 Task: In the  document Kindergarten.epub Use the tool word Count 'and display word count while typing' Create the translated copy of the document in  'Chinese (Simplified)' Change notification to  Comments for you
Action: Mouse moved to (269, 352)
Screenshot: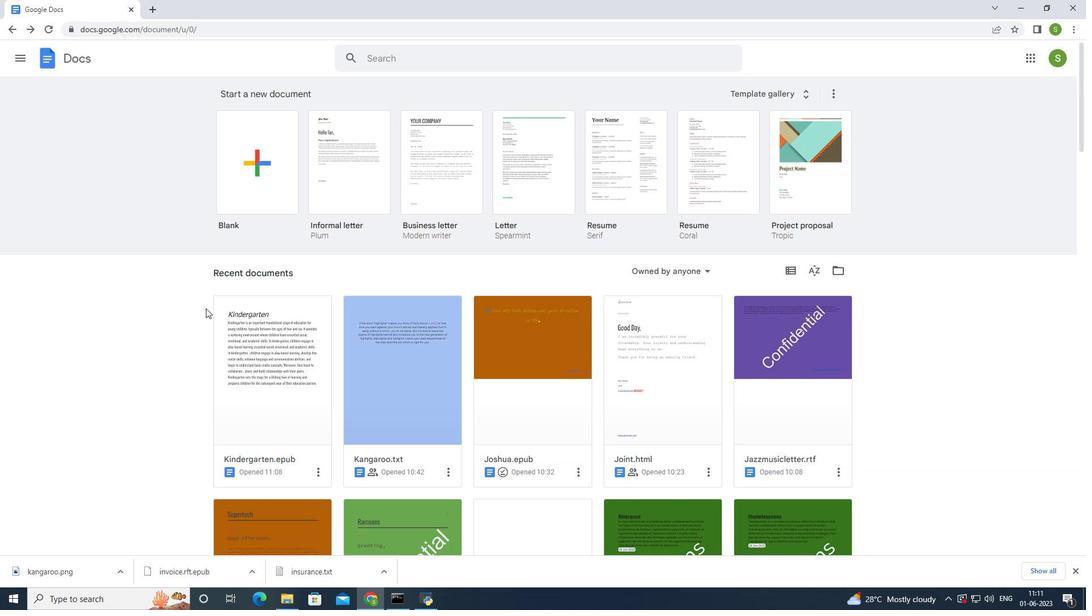 
Action: Mouse pressed left at (269, 352)
Screenshot: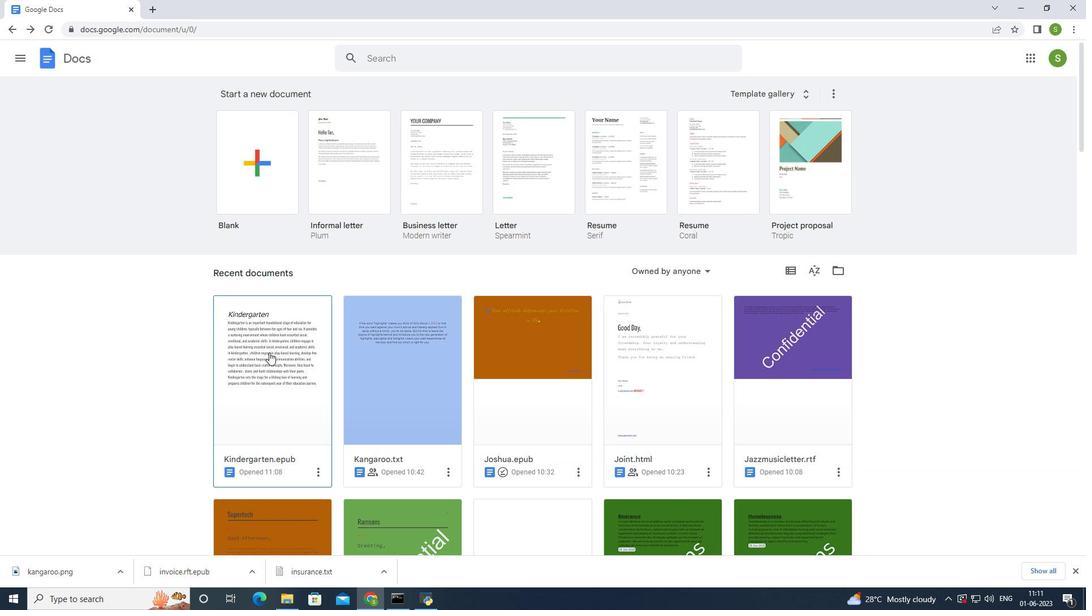 
Action: Mouse moved to (125, 69)
Screenshot: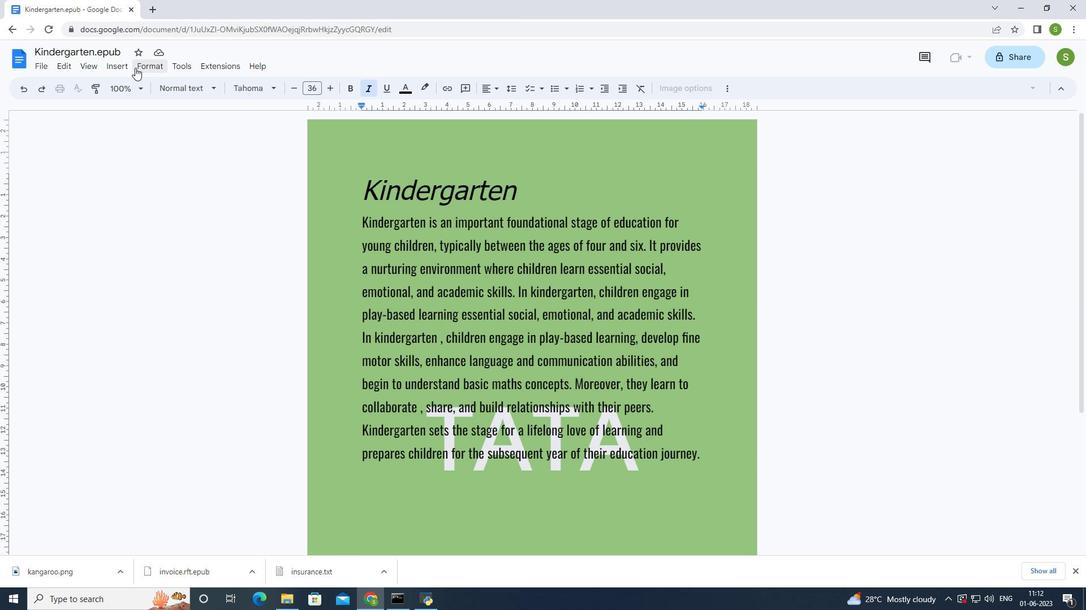 
Action: Mouse pressed left at (125, 69)
Screenshot: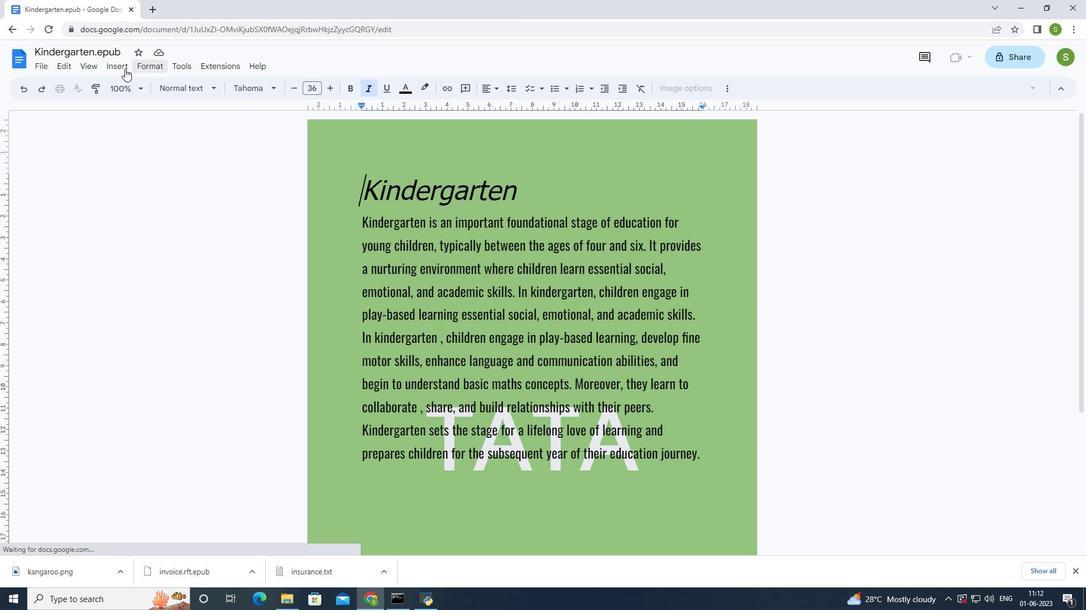 
Action: Mouse moved to (194, 105)
Screenshot: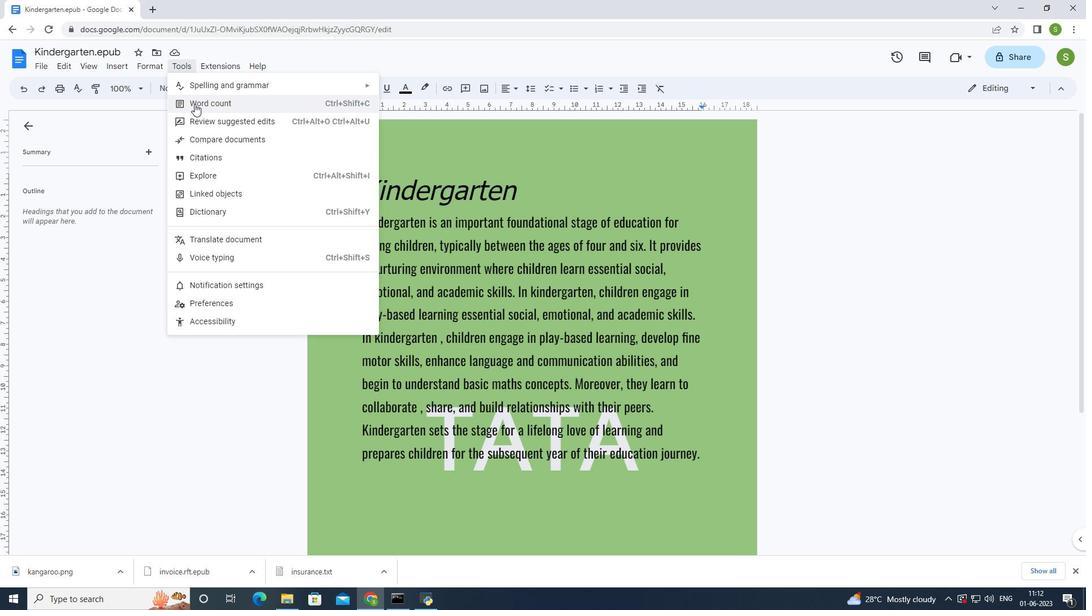 
Action: Mouse pressed left at (194, 105)
Screenshot: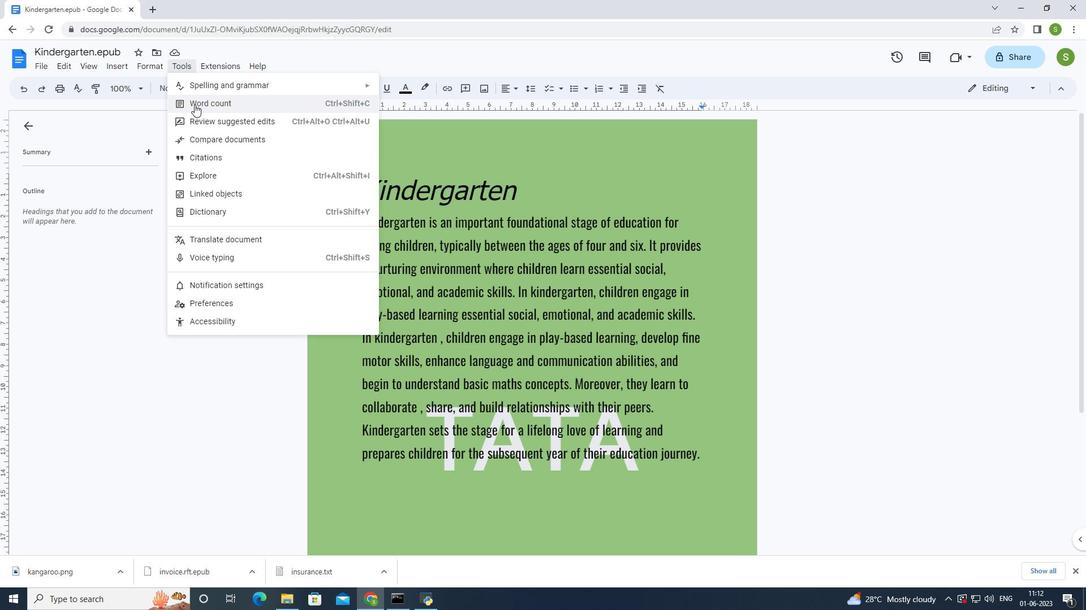 
Action: Mouse moved to (468, 349)
Screenshot: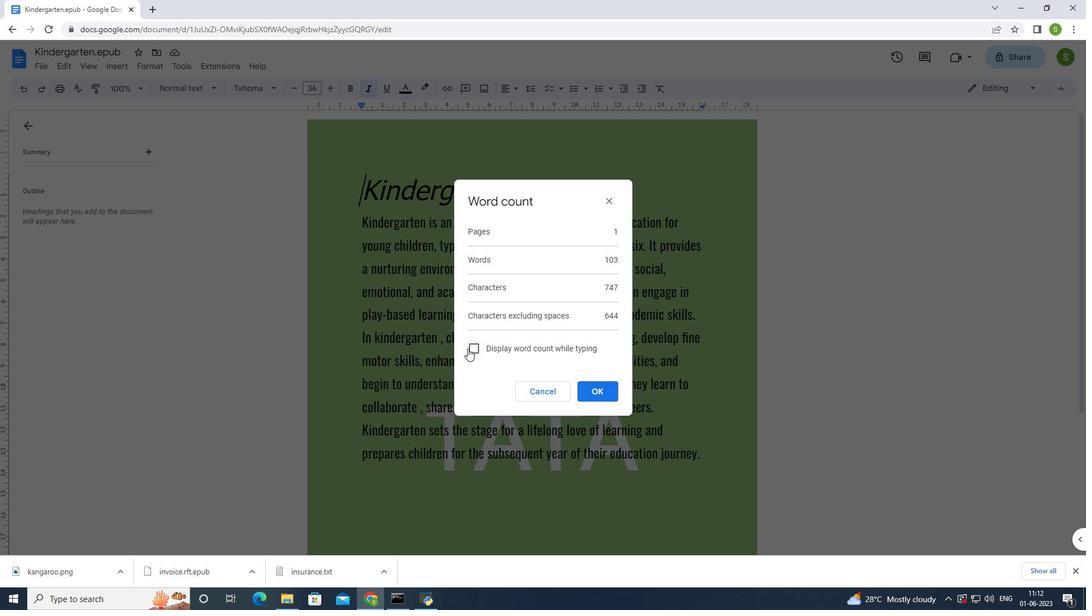 
Action: Mouse pressed left at (468, 349)
Screenshot: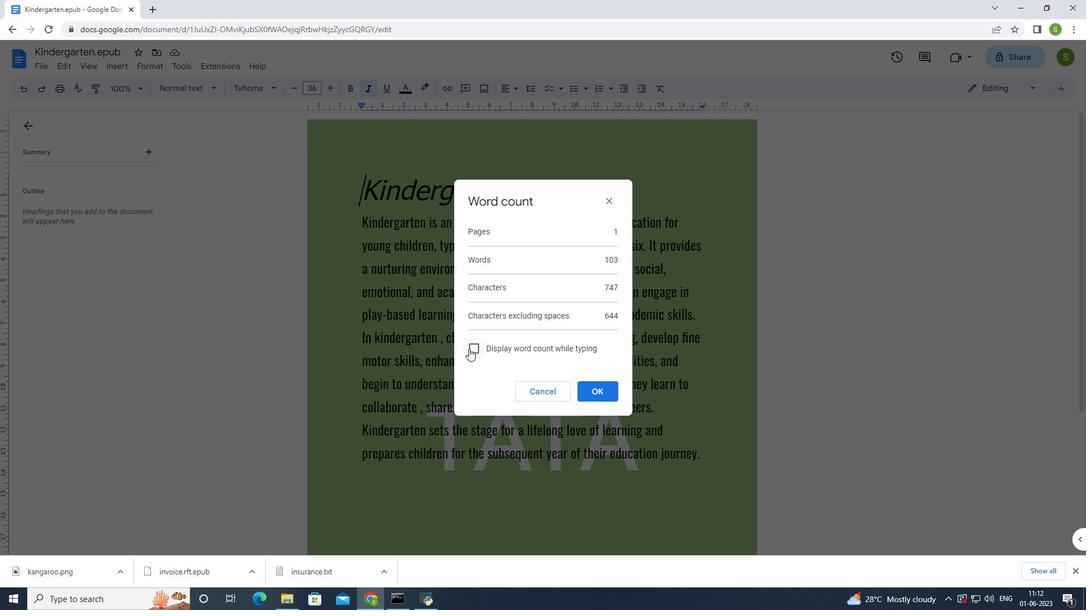 
Action: Mouse pressed left at (468, 349)
Screenshot: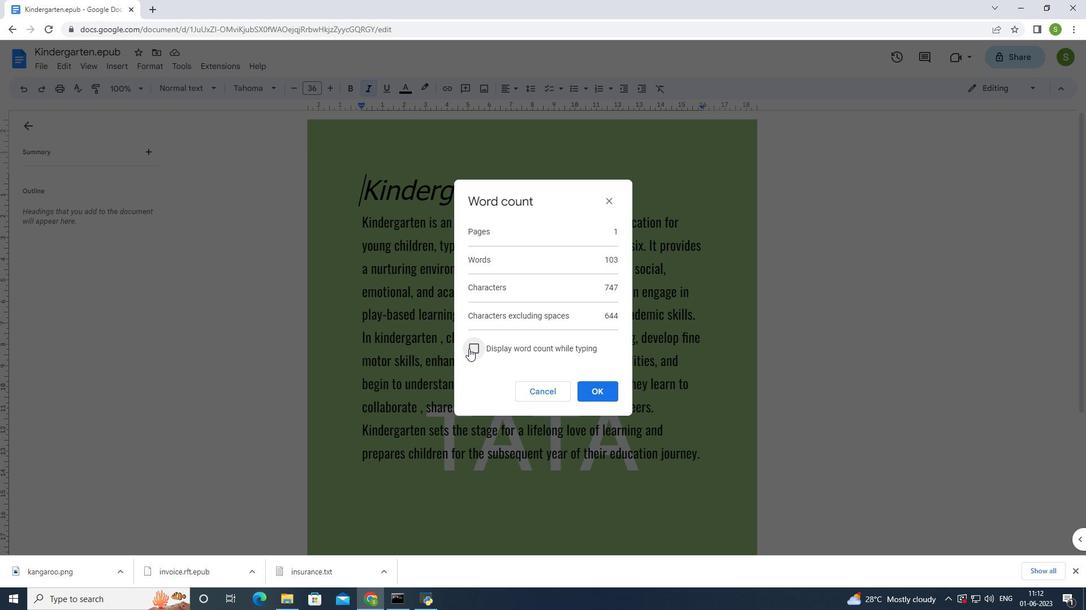
Action: Mouse moved to (470, 349)
Screenshot: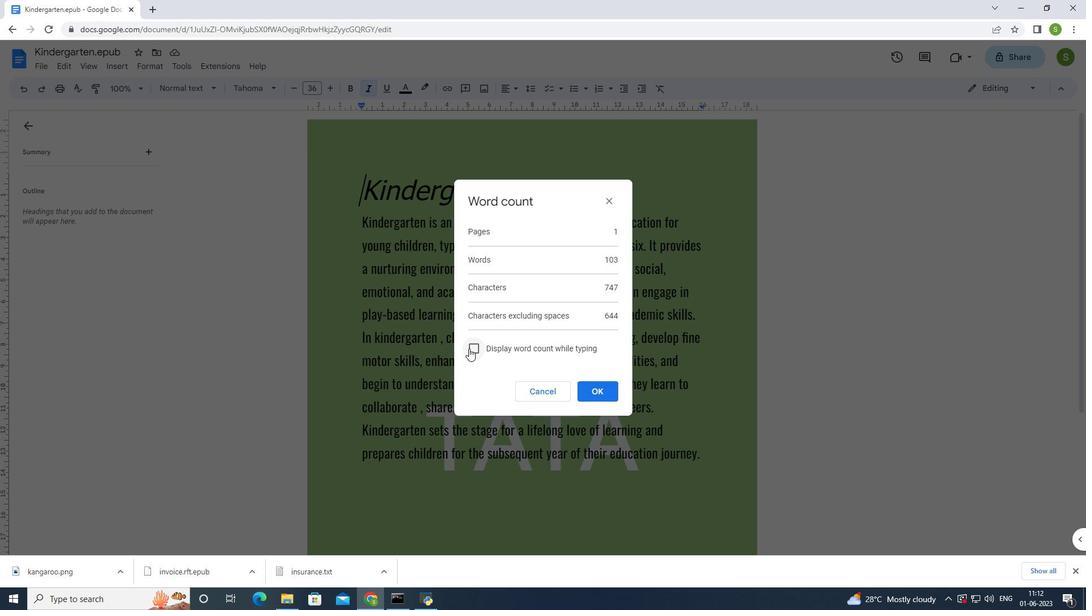 
Action: Mouse pressed left at (470, 349)
Screenshot: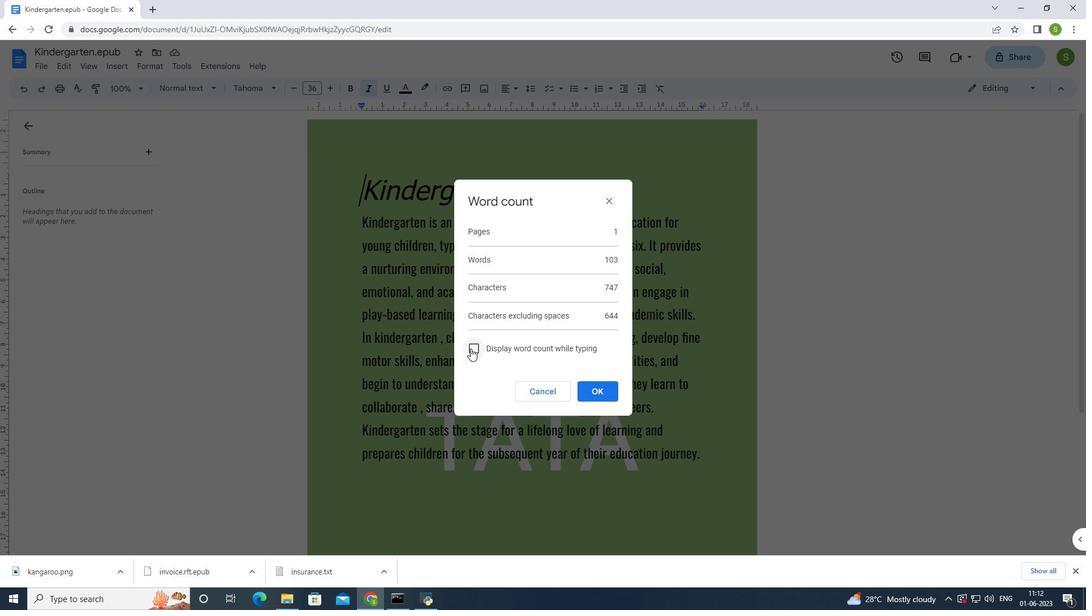 
Action: Mouse moved to (585, 386)
Screenshot: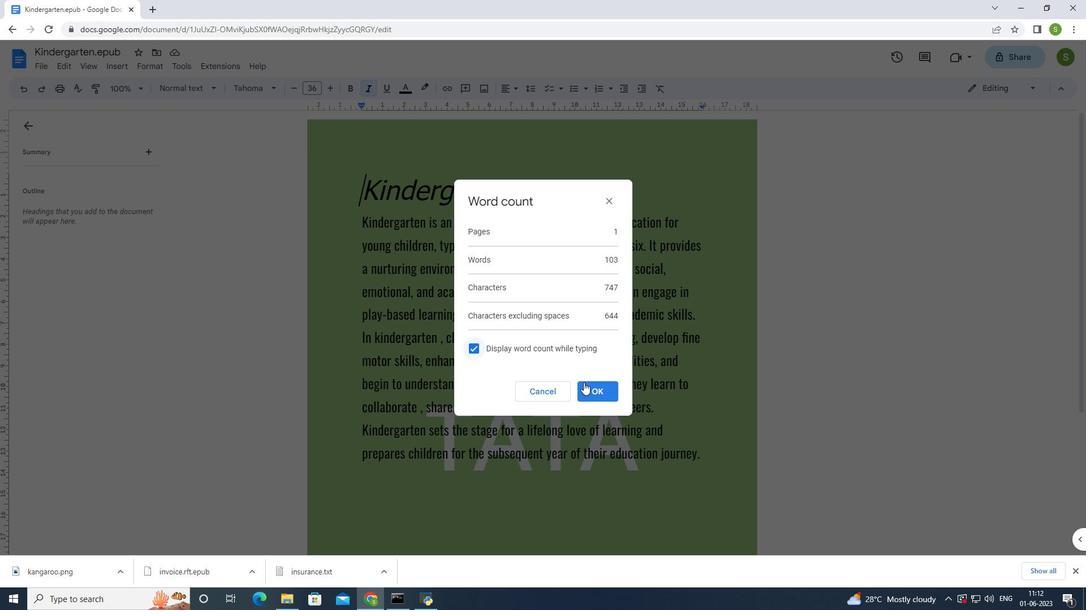 
Action: Mouse pressed left at (585, 386)
Screenshot: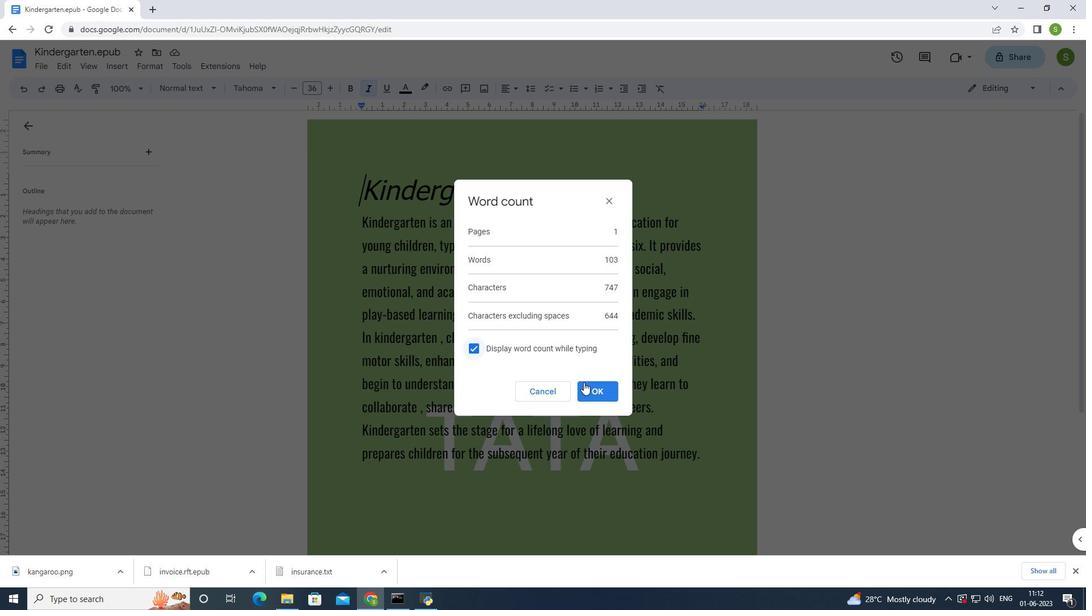 
Action: Mouse moved to (586, 388)
Screenshot: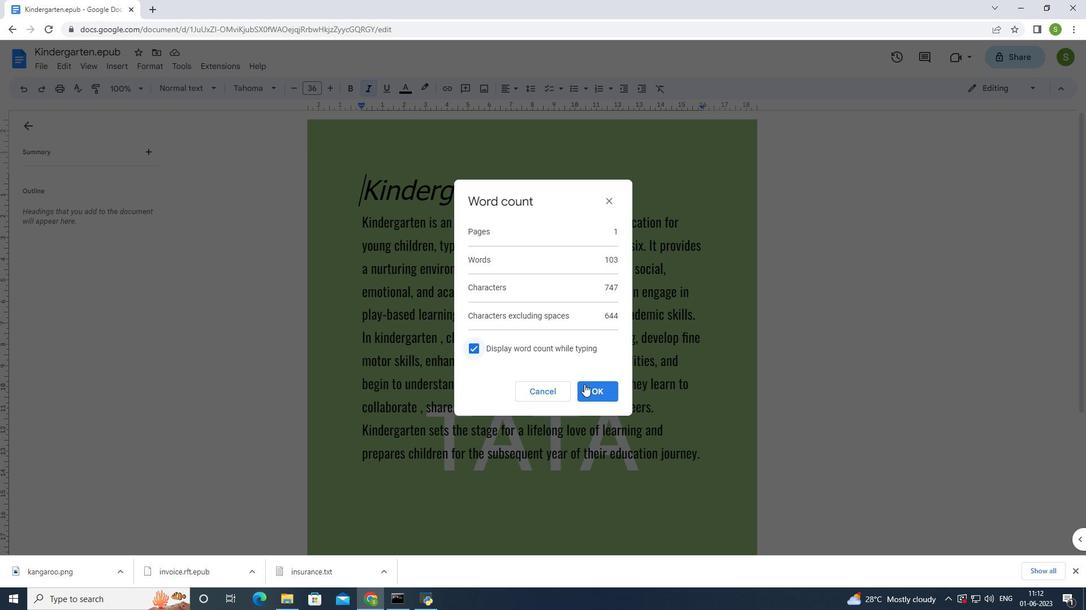 
Action: Mouse pressed left at (586, 388)
Screenshot: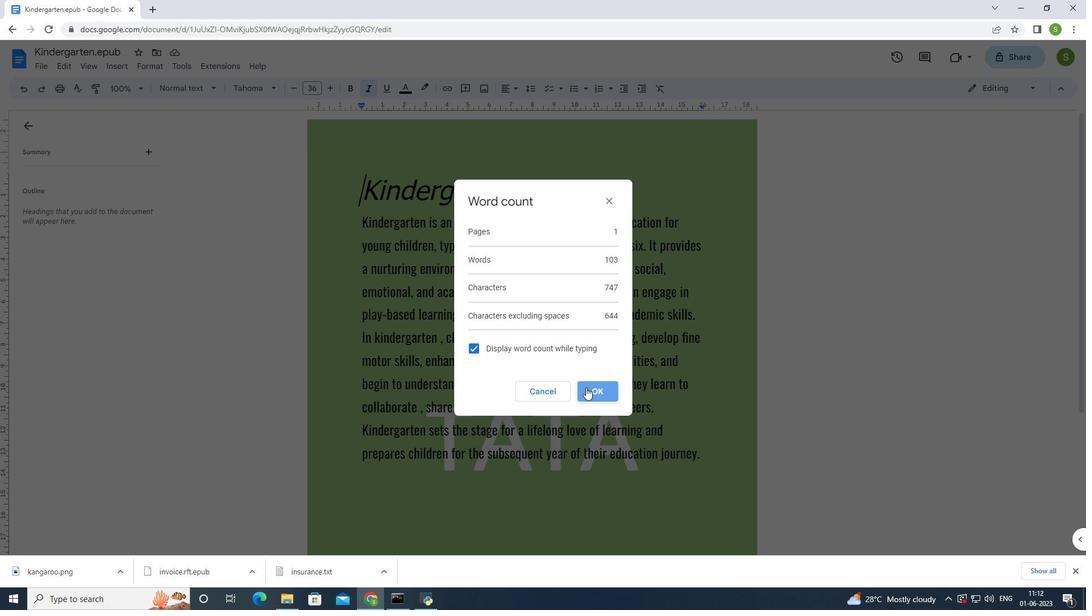 
Action: Mouse moved to (142, 68)
Screenshot: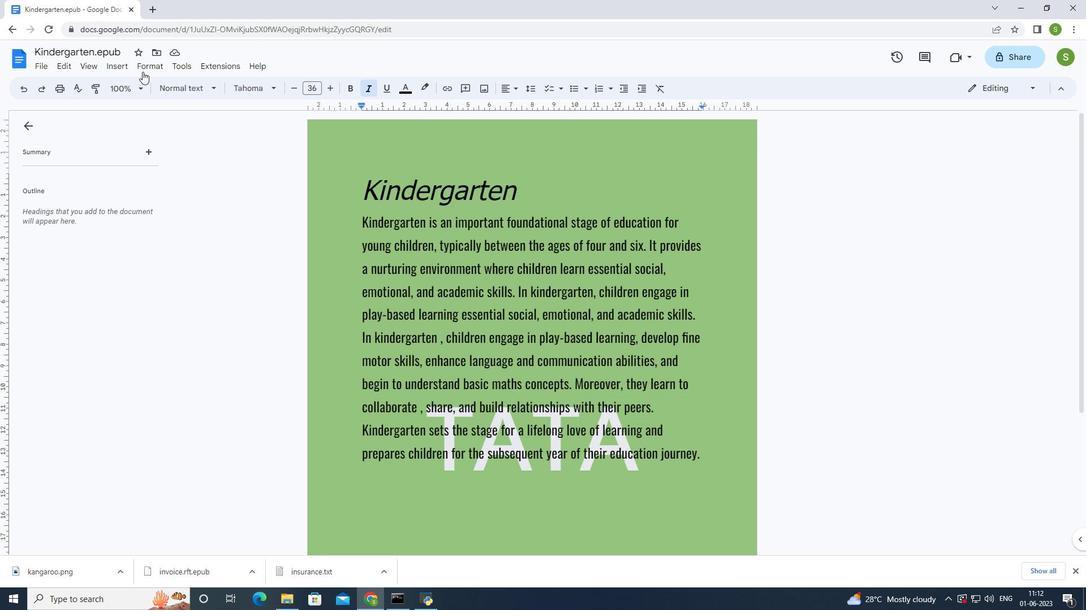 
Action: Mouse pressed left at (142, 68)
Screenshot: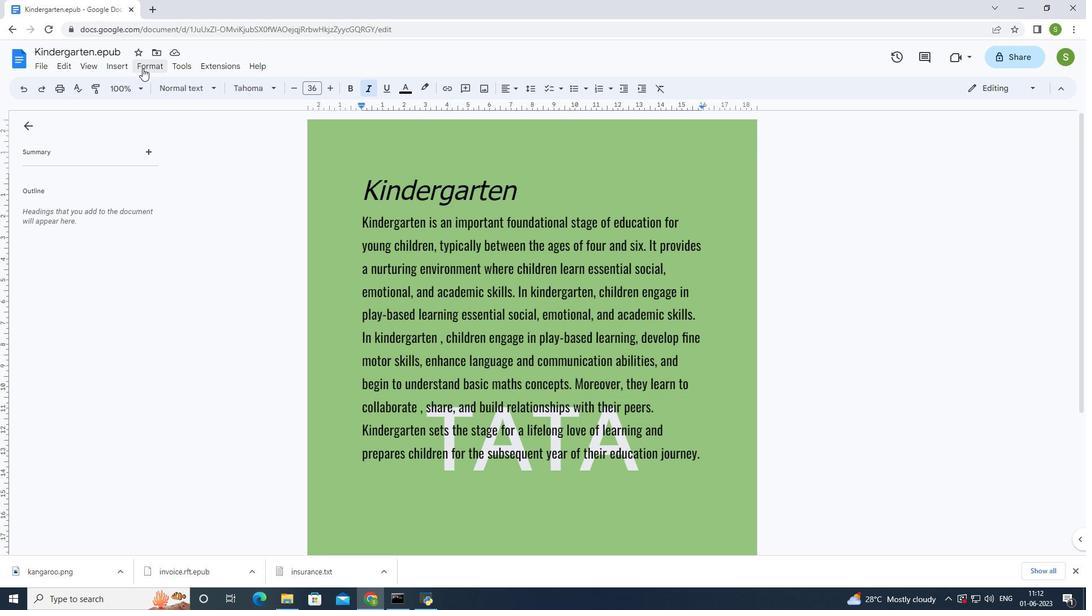 
Action: Mouse moved to (223, 241)
Screenshot: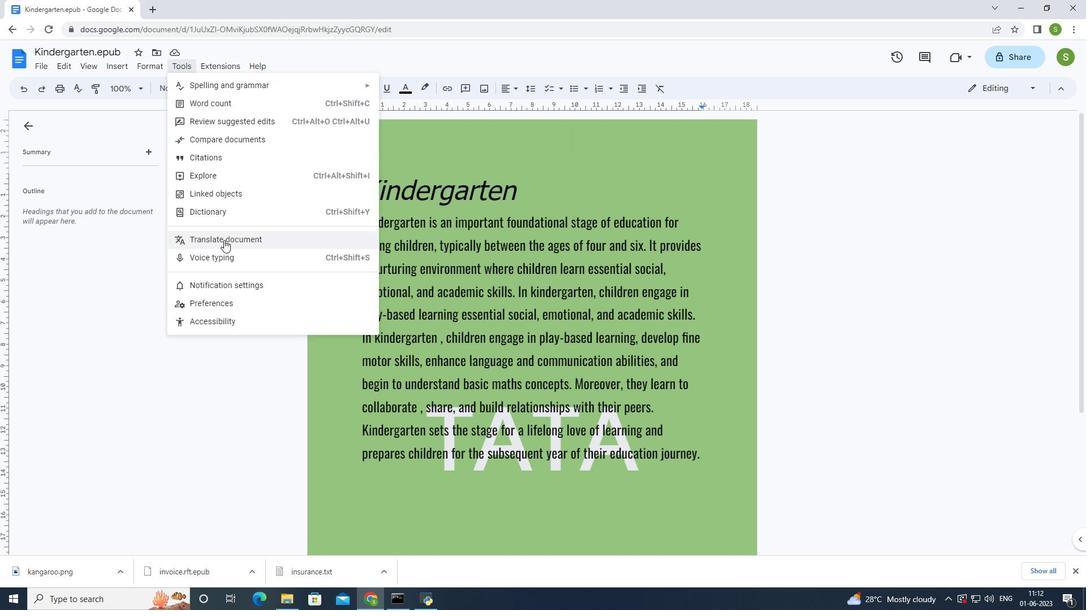 
Action: Mouse pressed left at (223, 241)
Screenshot: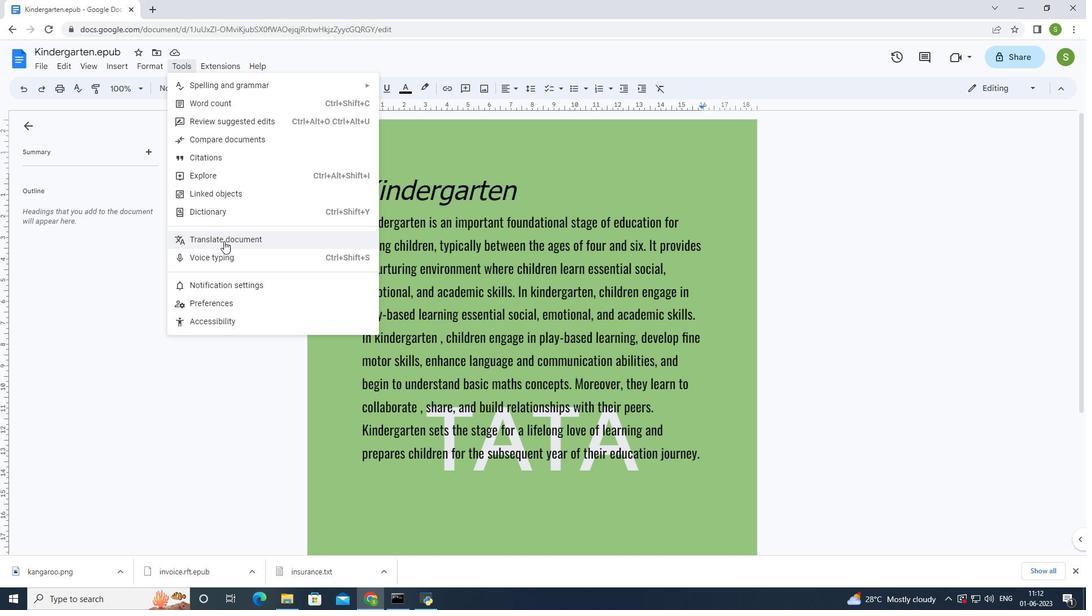 
Action: Mouse moved to (515, 317)
Screenshot: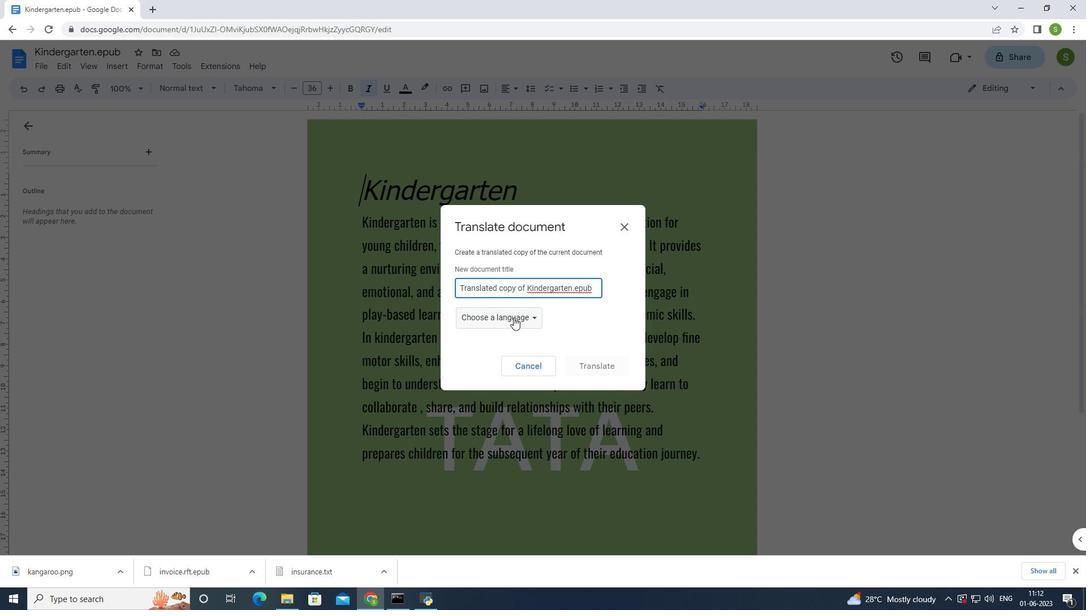 
Action: Mouse pressed left at (515, 317)
Screenshot: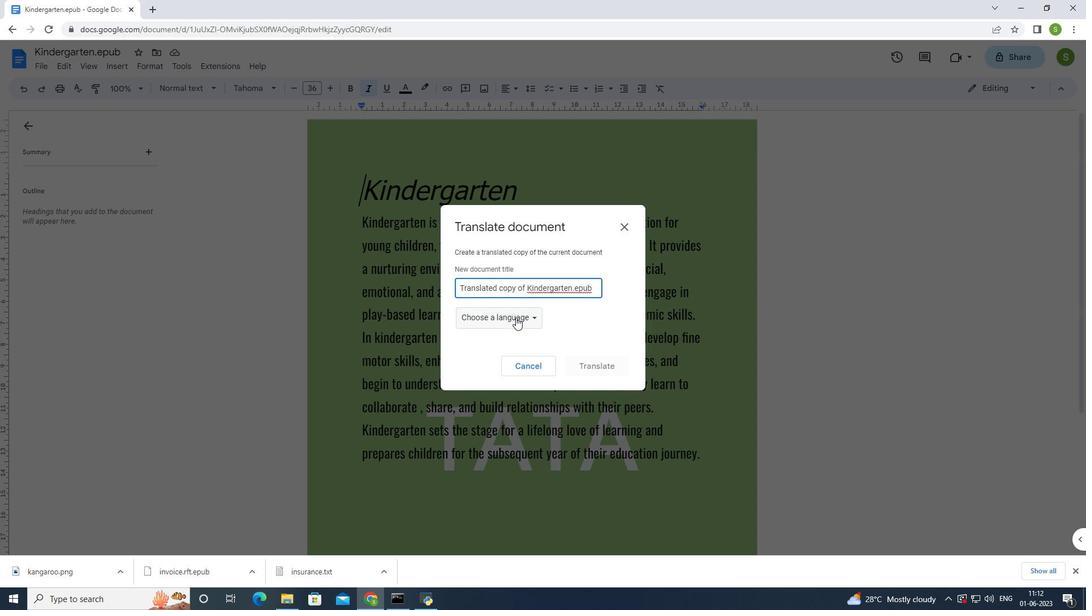 
Action: Mouse moved to (508, 377)
Screenshot: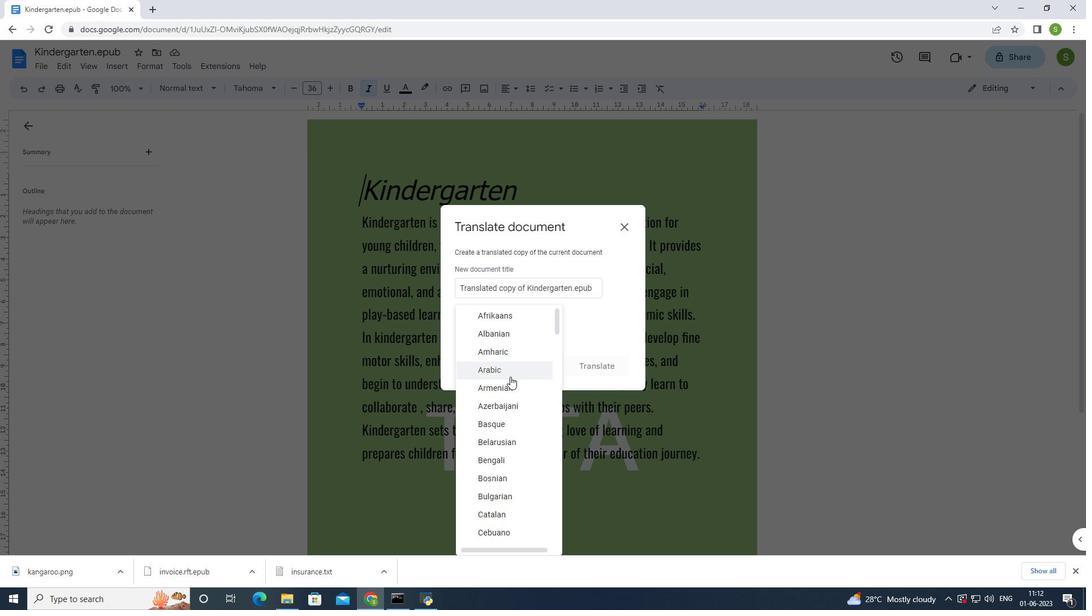 
Action: Mouse scrolled (508, 376) with delta (0, 0)
Screenshot: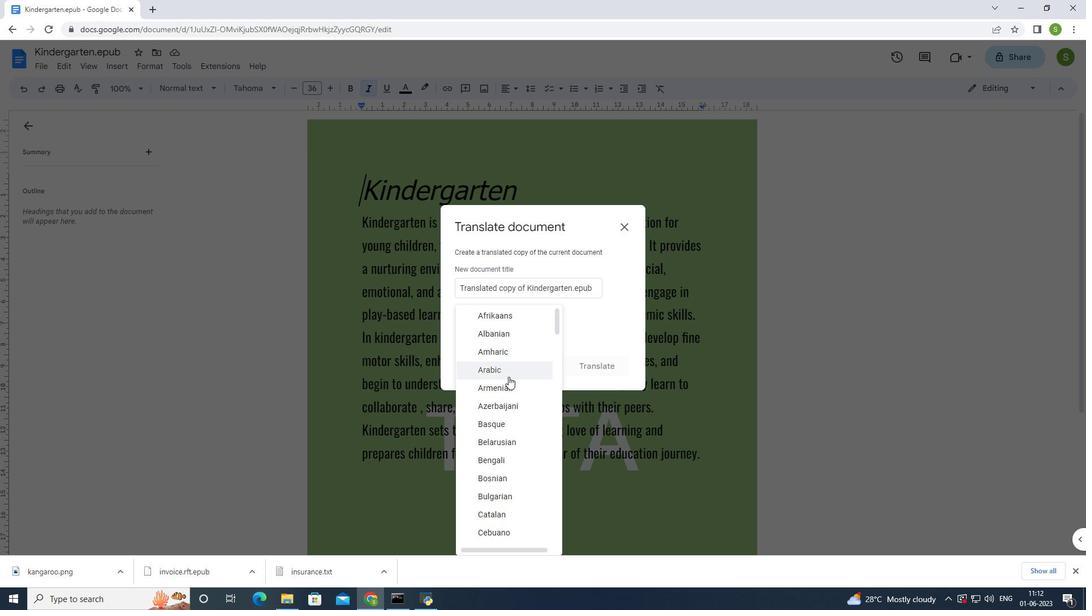 
Action: Mouse scrolled (508, 376) with delta (0, 0)
Screenshot: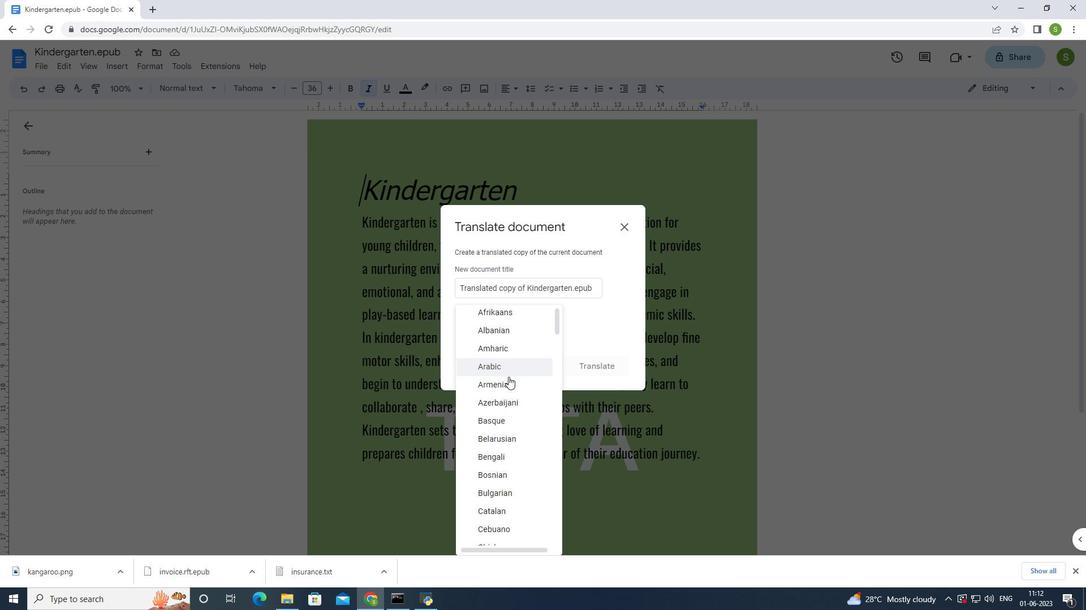 
Action: Mouse scrolled (508, 376) with delta (0, 0)
Screenshot: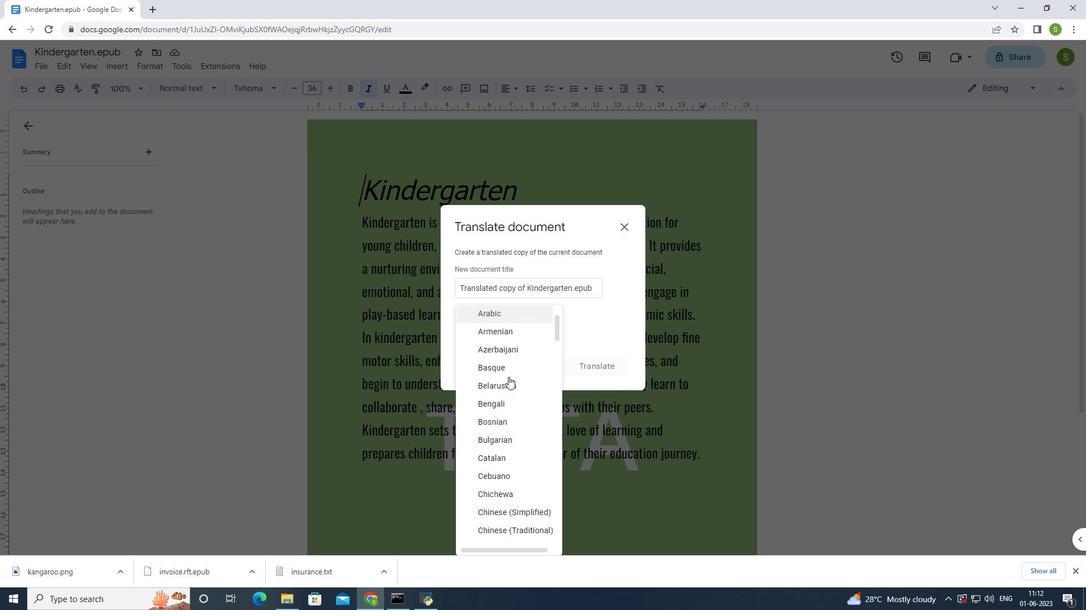 
Action: Mouse moved to (508, 376)
Screenshot: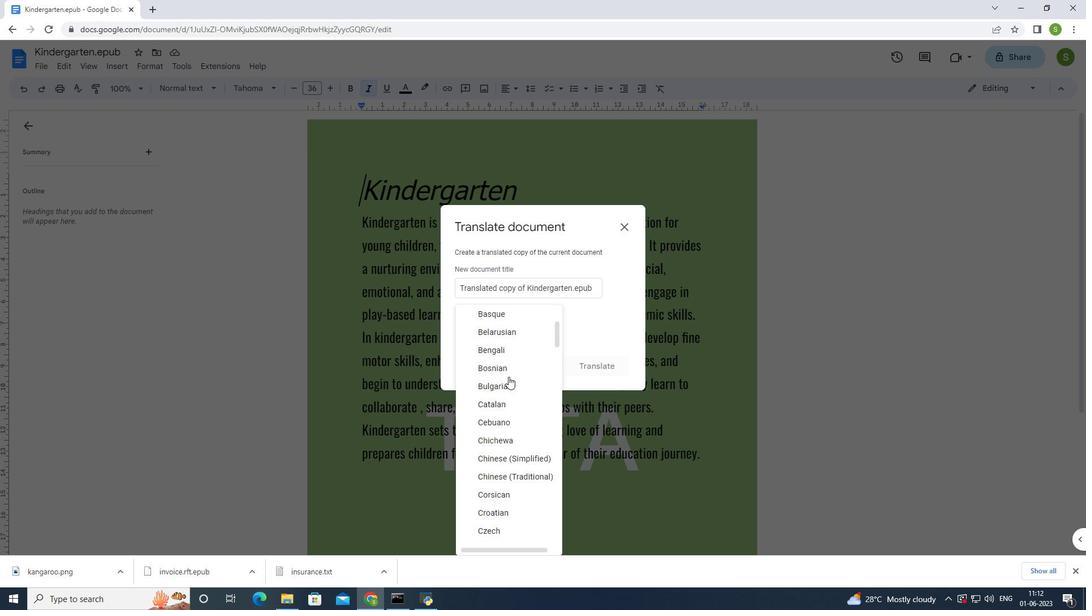 
Action: Mouse scrolled (508, 376) with delta (0, 0)
Screenshot: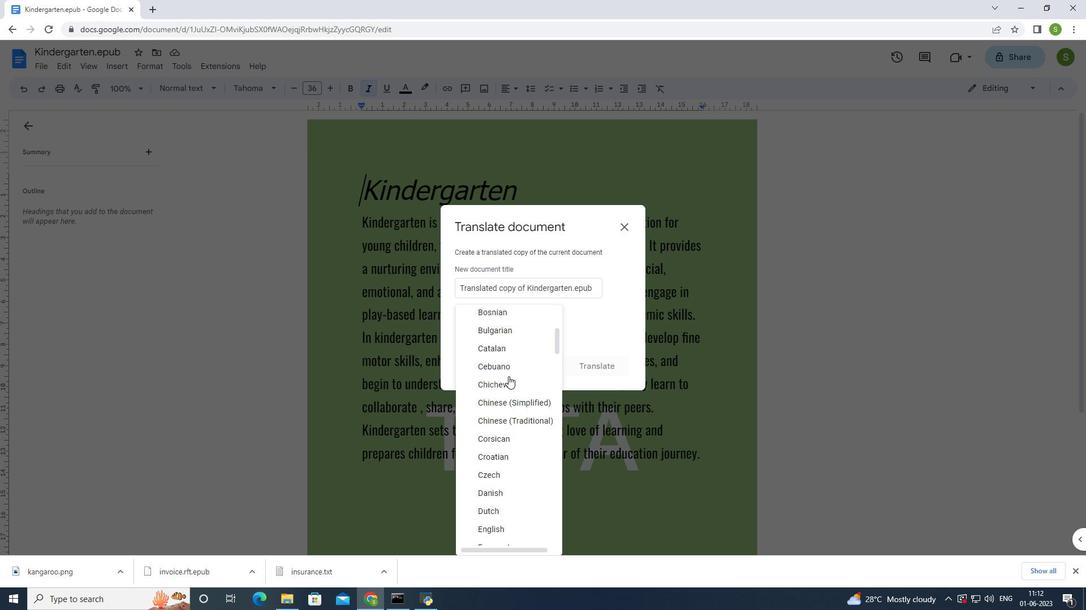 
Action: Mouse moved to (507, 374)
Screenshot: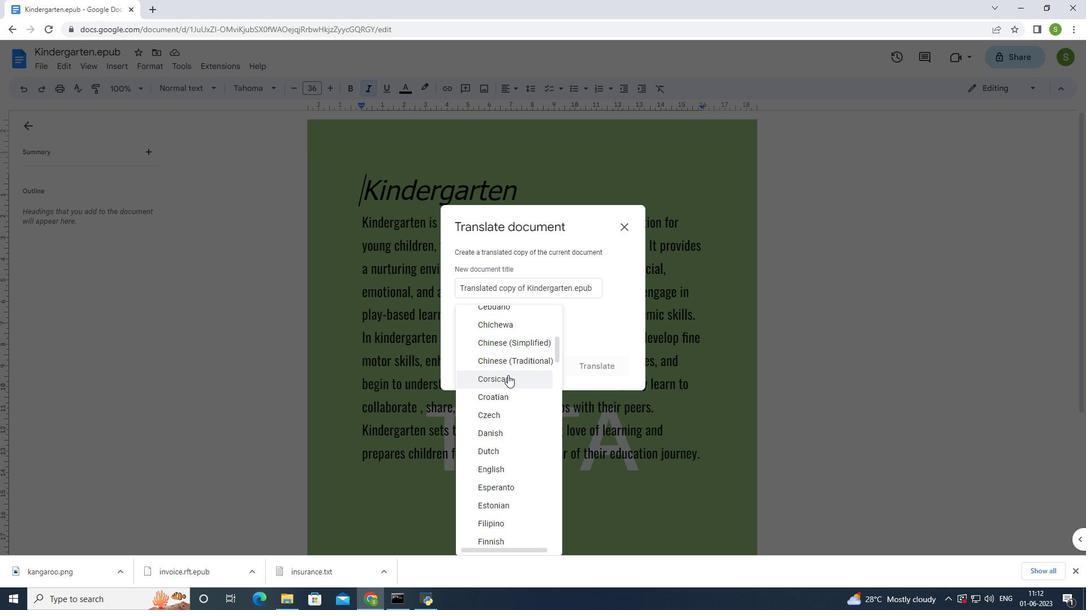 
Action: Mouse scrolled (507, 375) with delta (0, 0)
Screenshot: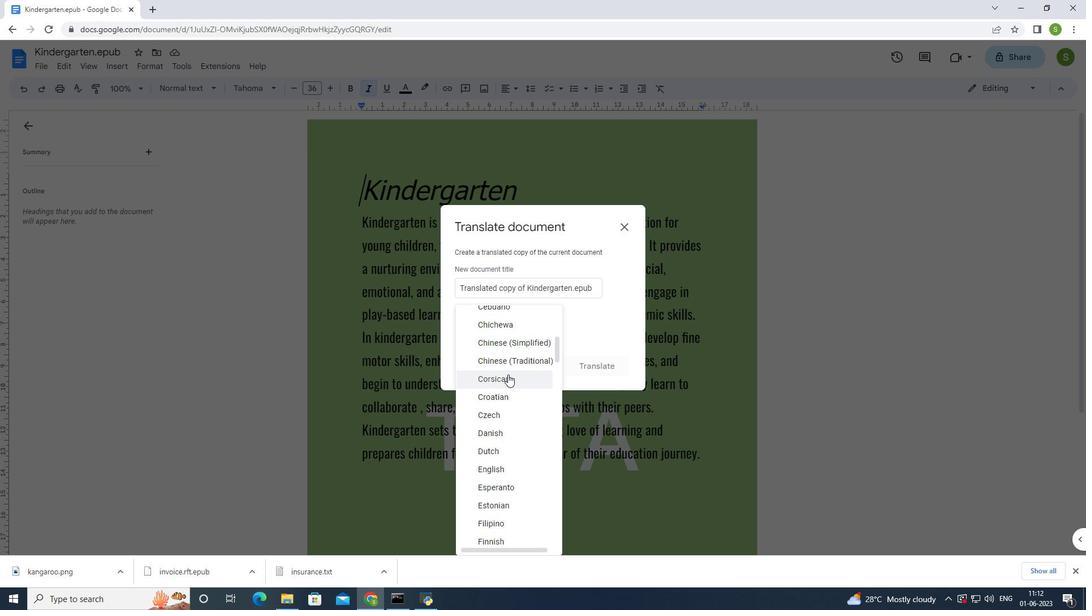 
Action: Mouse moved to (508, 405)
Screenshot: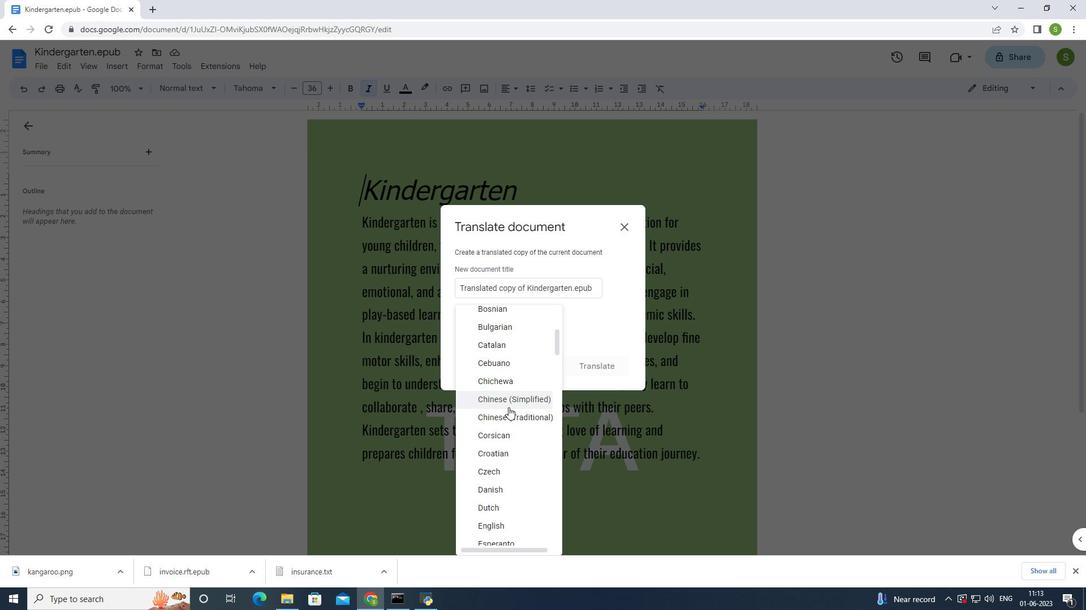 
Action: Mouse pressed left at (508, 405)
Screenshot: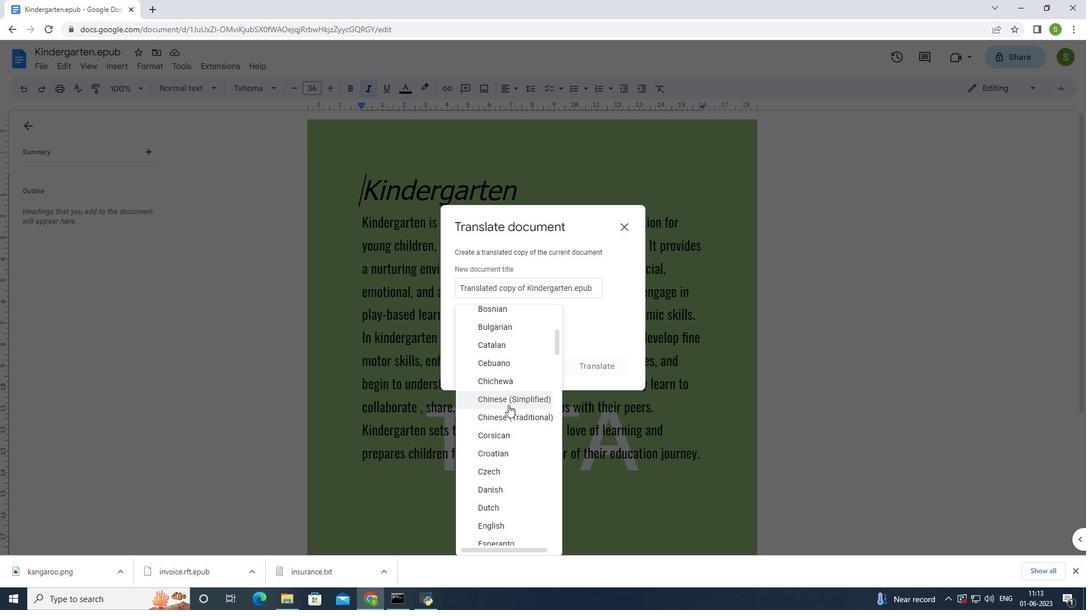 
Action: Mouse moved to (580, 374)
Screenshot: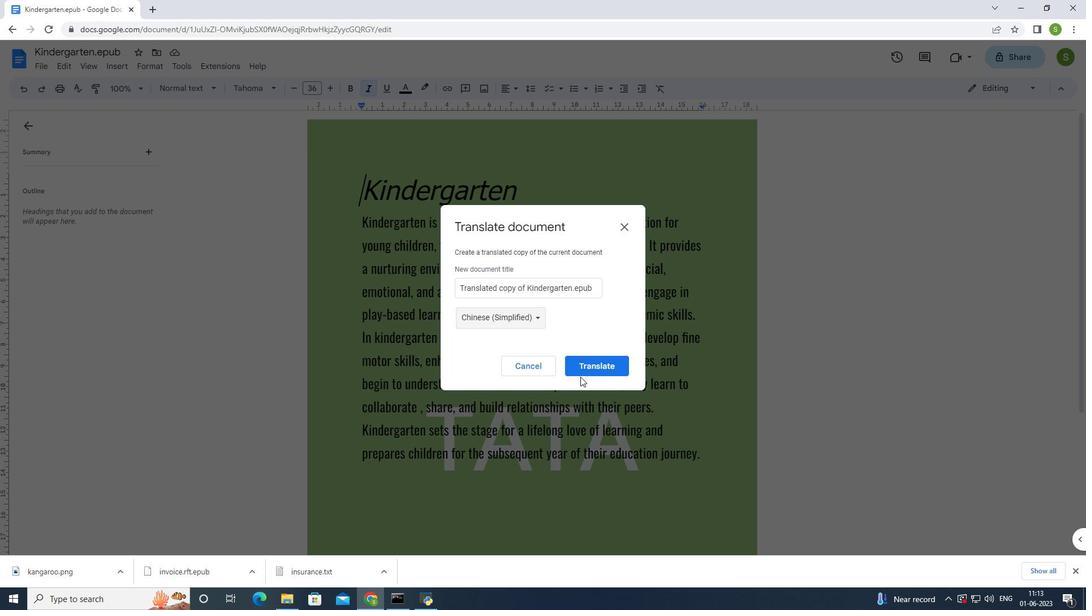 
Action: Mouse pressed left at (580, 374)
Screenshot: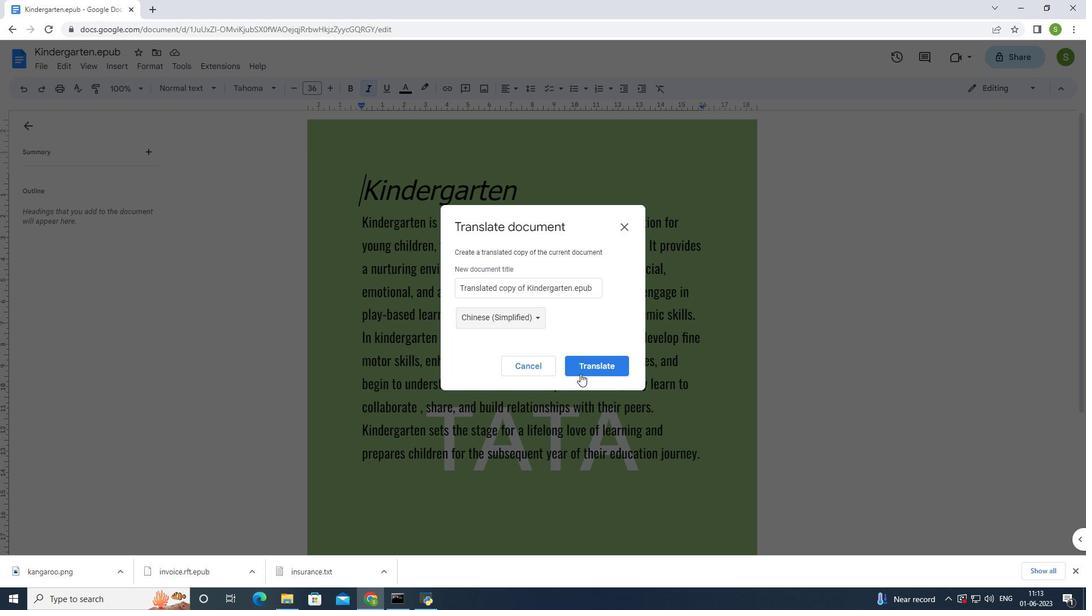 
Action: Mouse moved to (484, 408)
Screenshot: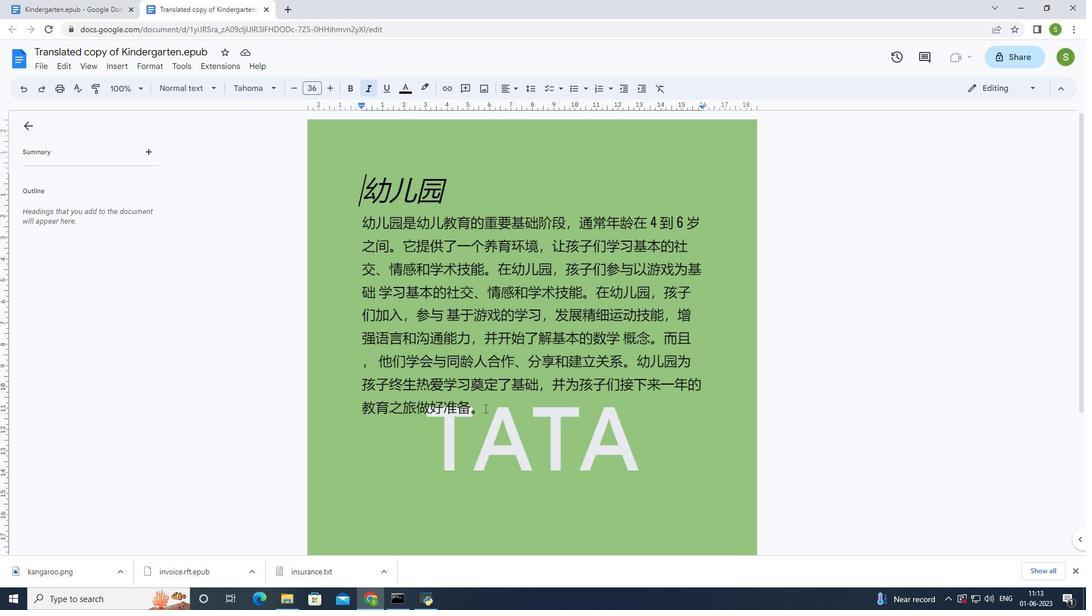 
Action: Mouse pressed left at (484, 408)
Screenshot: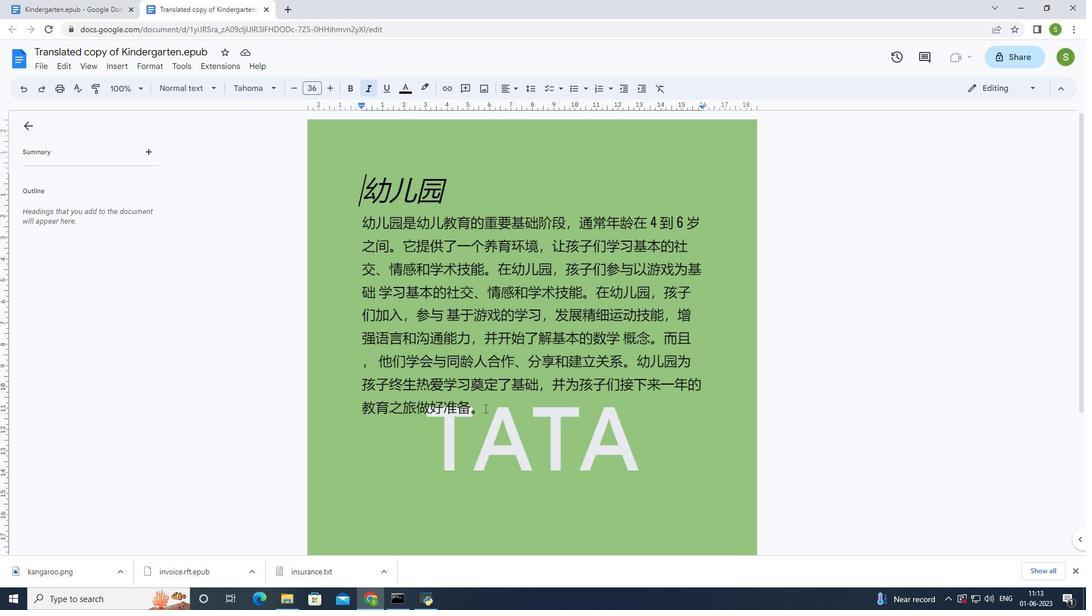 
Action: Mouse moved to (42, 69)
Screenshot: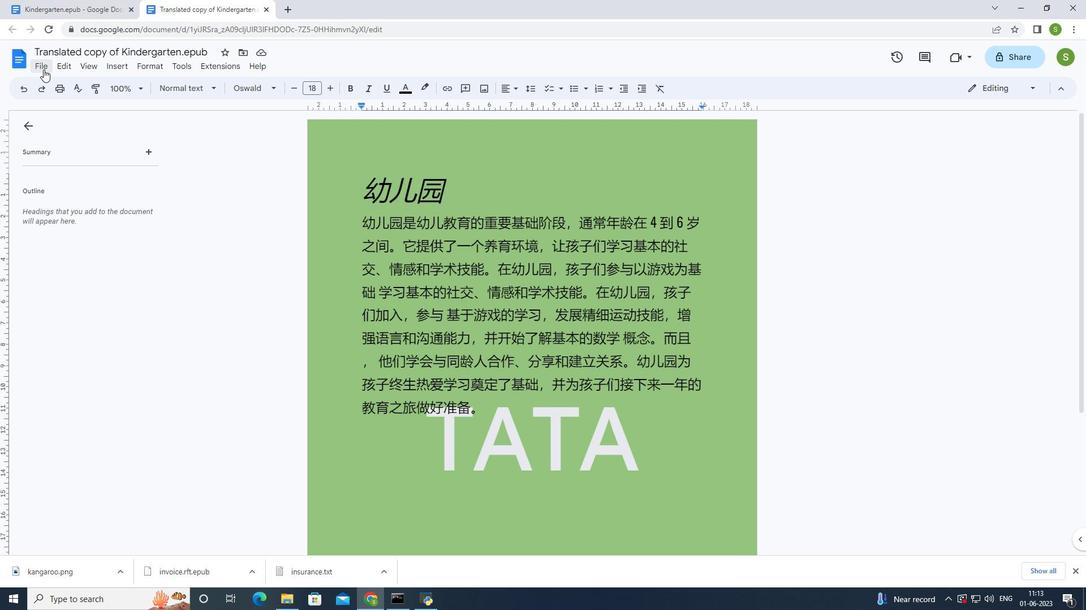 
Action: Mouse pressed left at (42, 69)
Screenshot: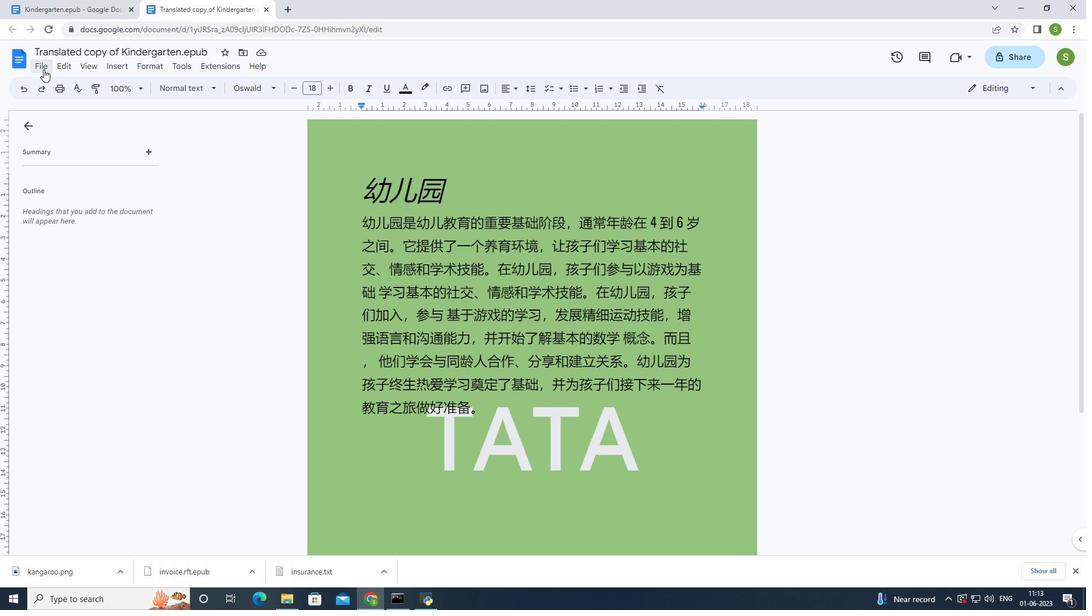 
Action: Mouse moved to (158, 431)
Screenshot: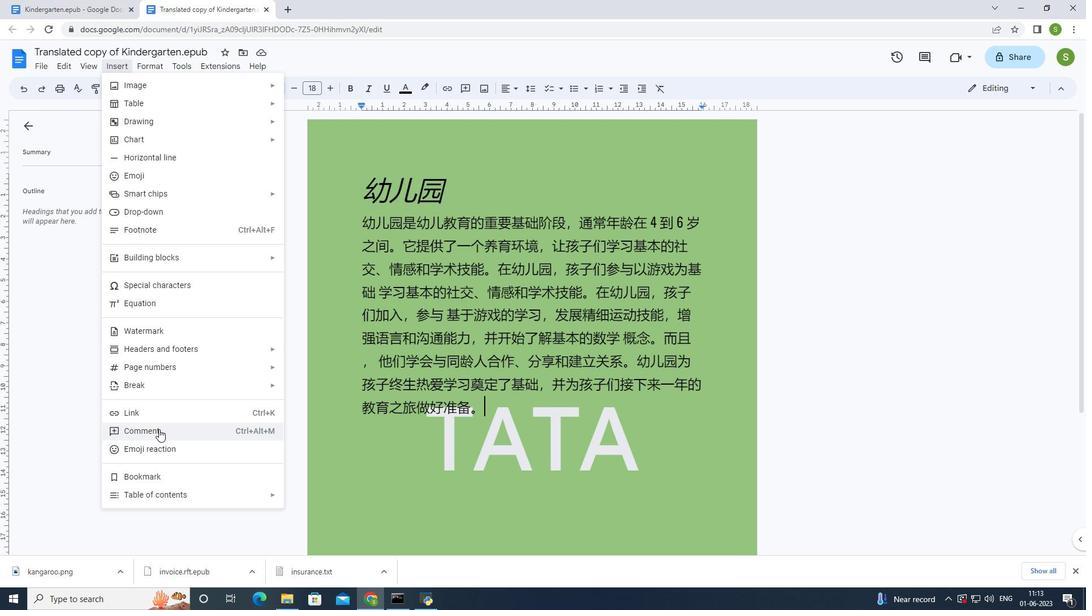 
Action: Mouse pressed left at (158, 431)
Screenshot: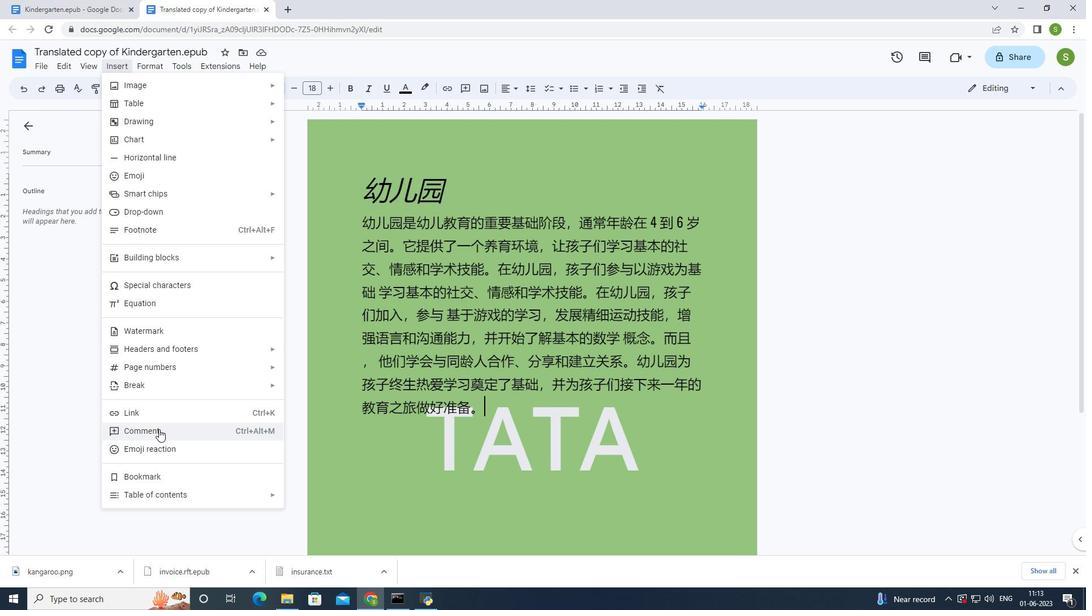 
Action: Mouse moved to (599, 405)
Screenshot: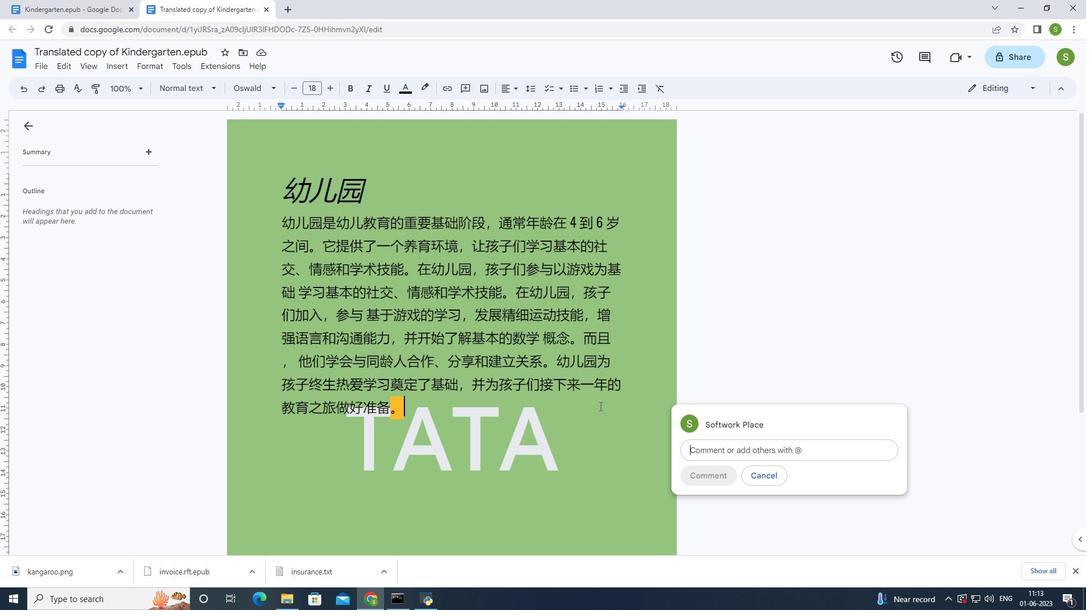 
Action: Key pressed b
Screenshot: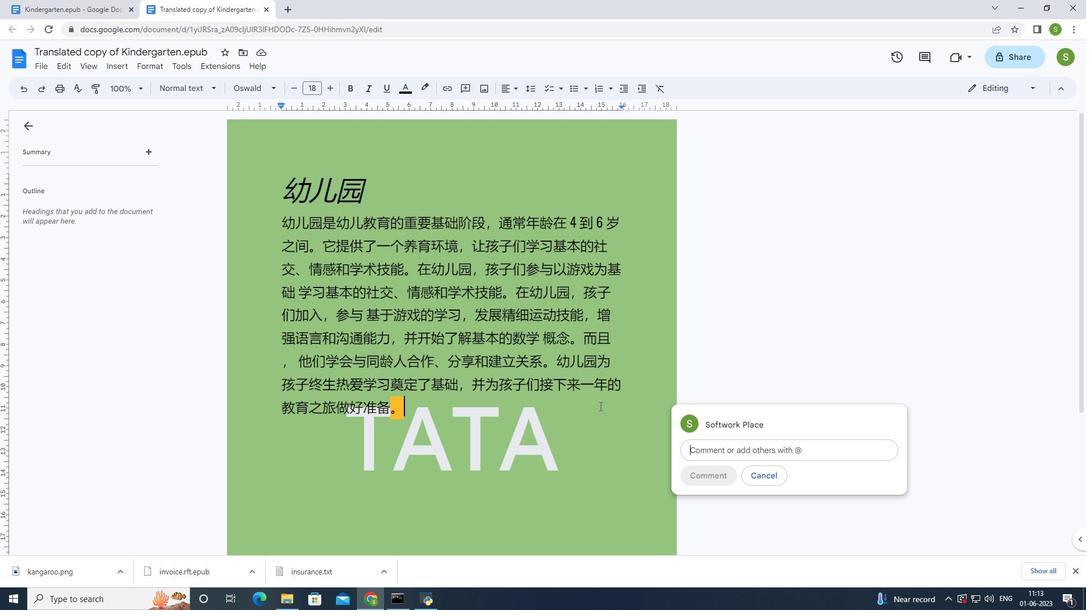 
Action: Mouse moved to (710, 470)
Screenshot: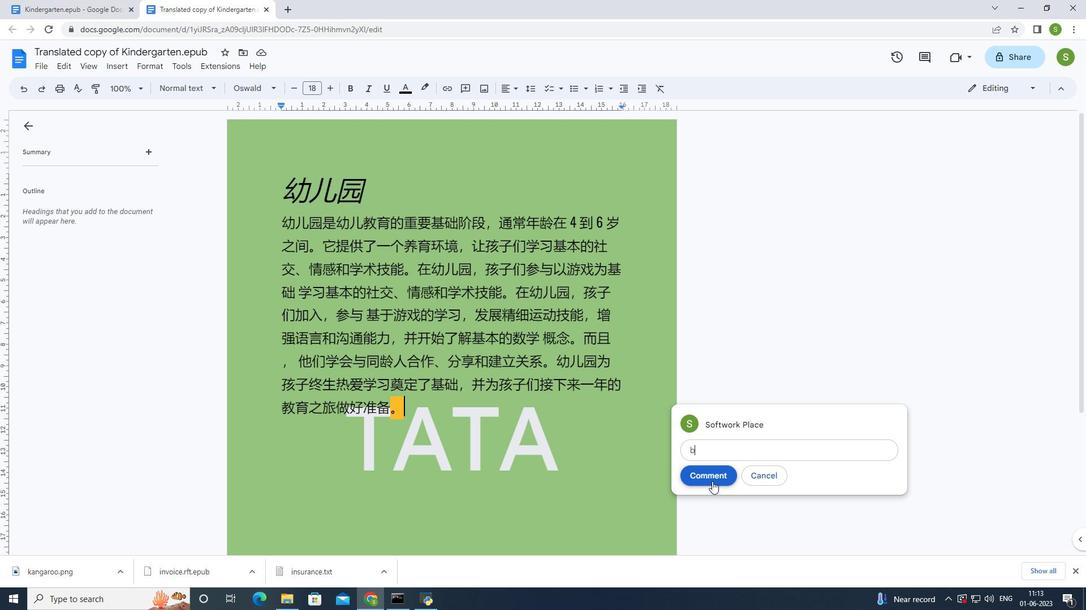 
Action: Mouse pressed left at (710, 470)
Screenshot: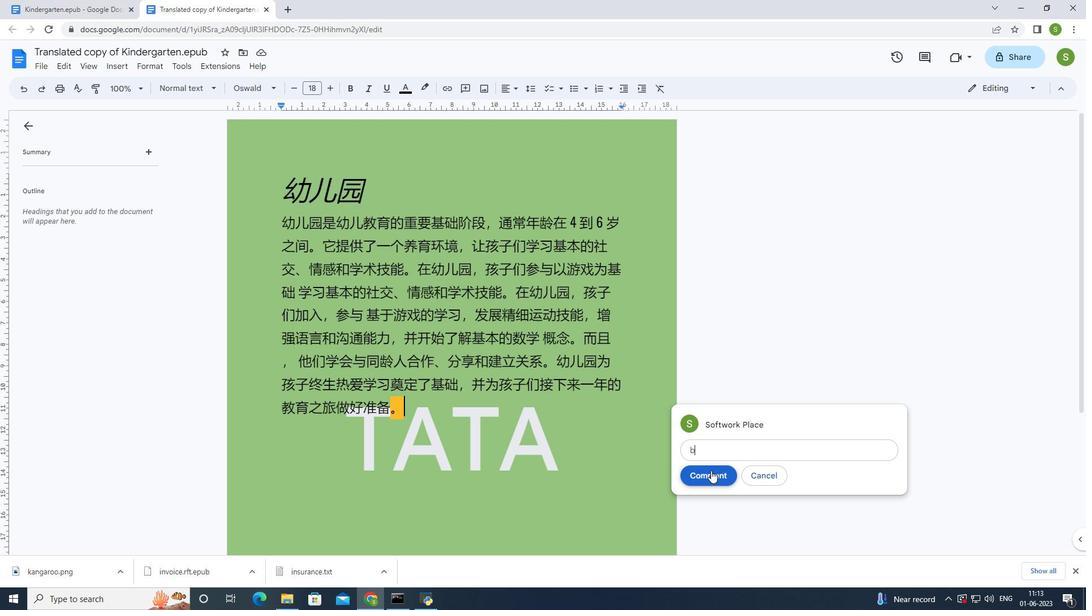 
Action: Mouse moved to (36, 111)
Screenshot: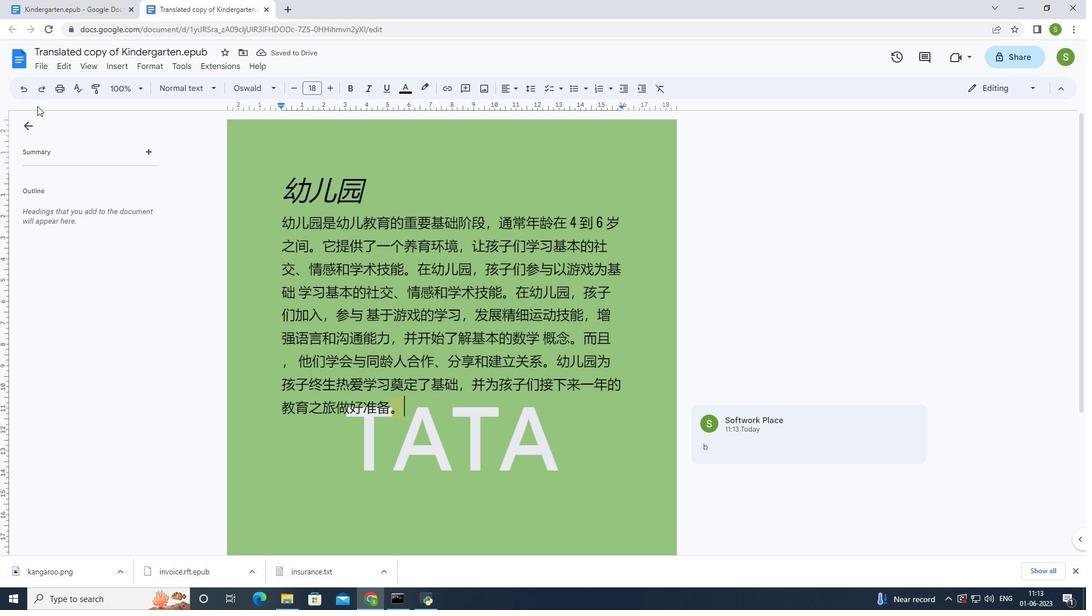 
